 Task: Look for products with cinnamon flavor in the category "Pretzels".
Action: Mouse moved to (278, 137)
Screenshot: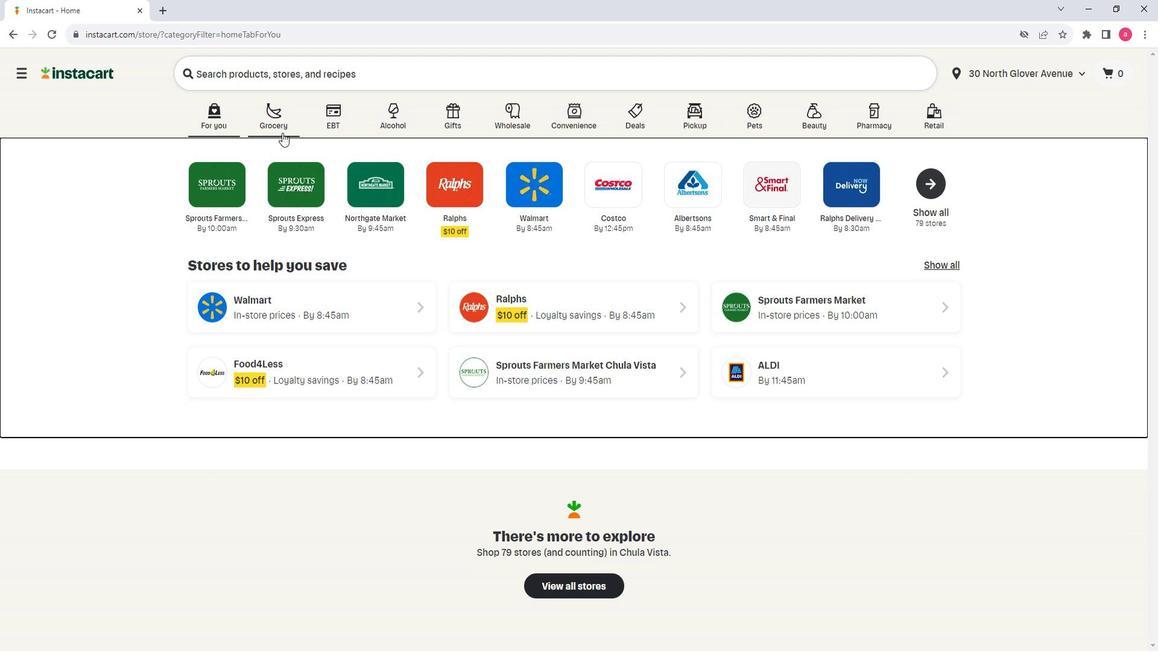 
Action: Mouse pressed left at (278, 137)
Screenshot: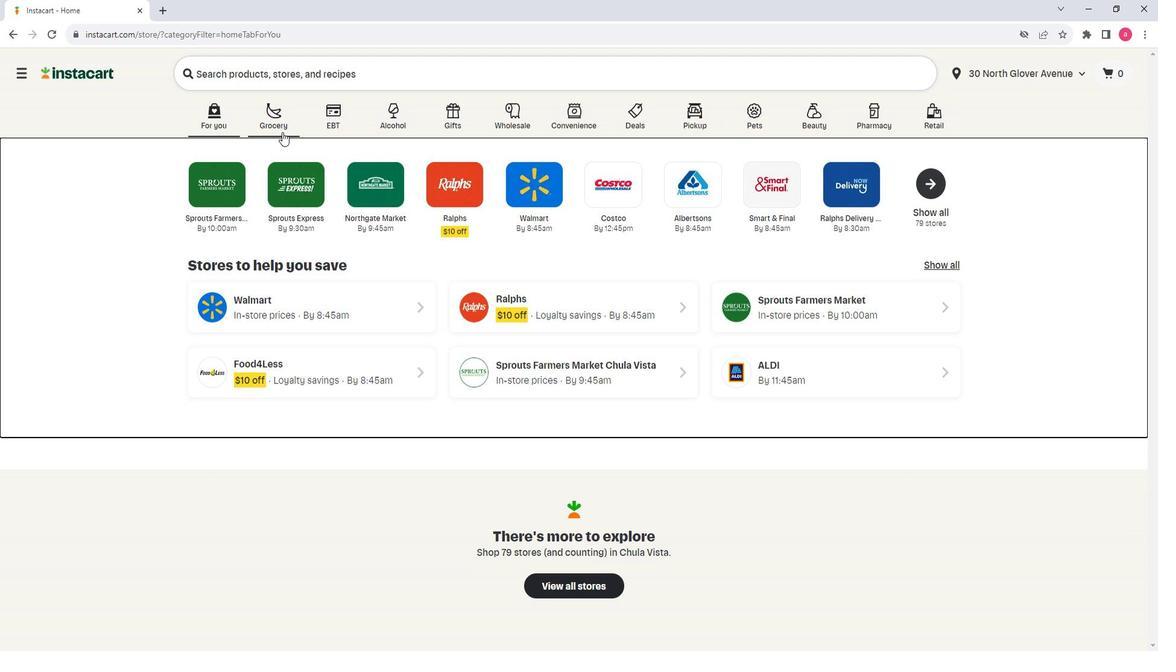 
Action: Mouse moved to (241, 344)
Screenshot: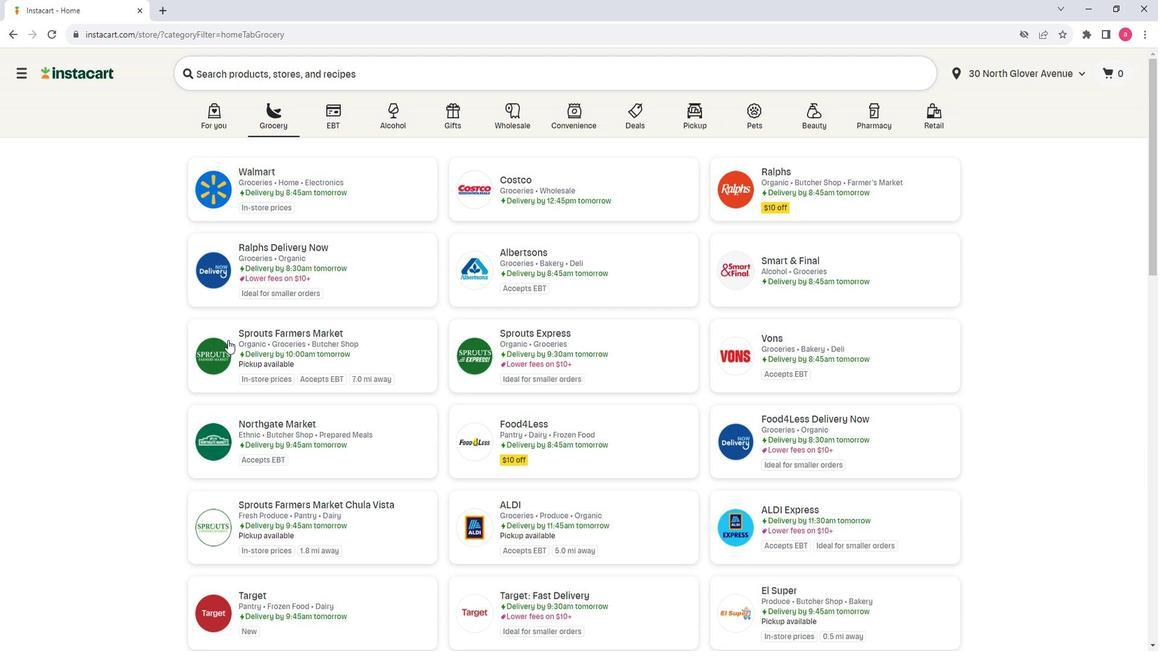 
Action: Mouse pressed left at (241, 344)
Screenshot: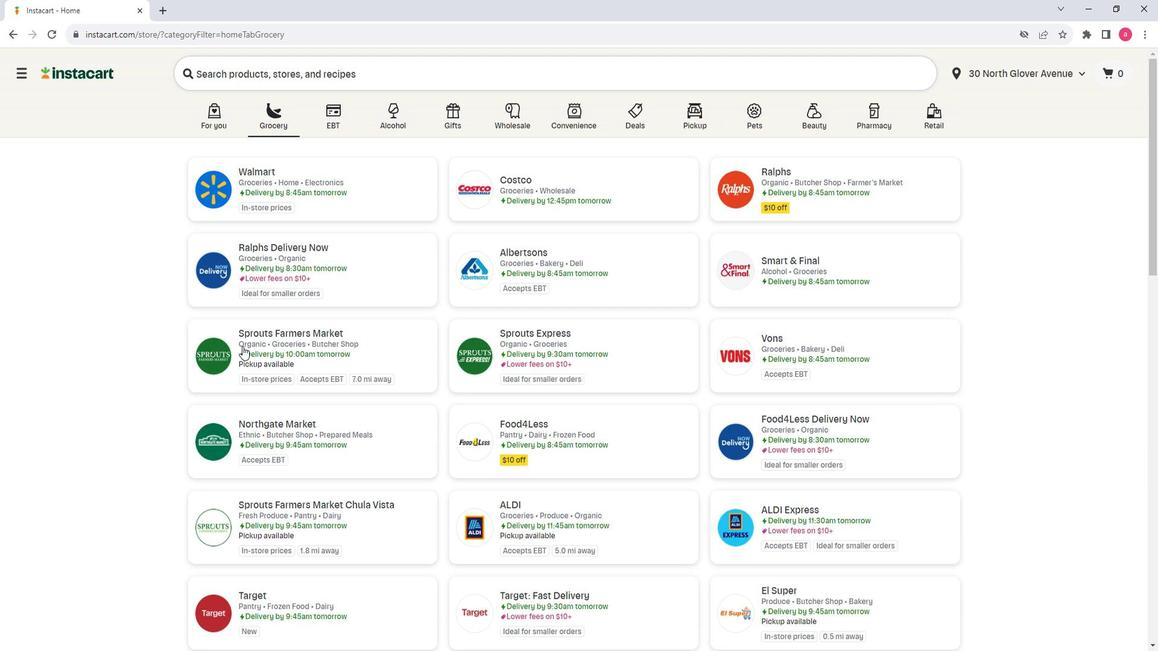
Action: Mouse moved to (138, 344)
Screenshot: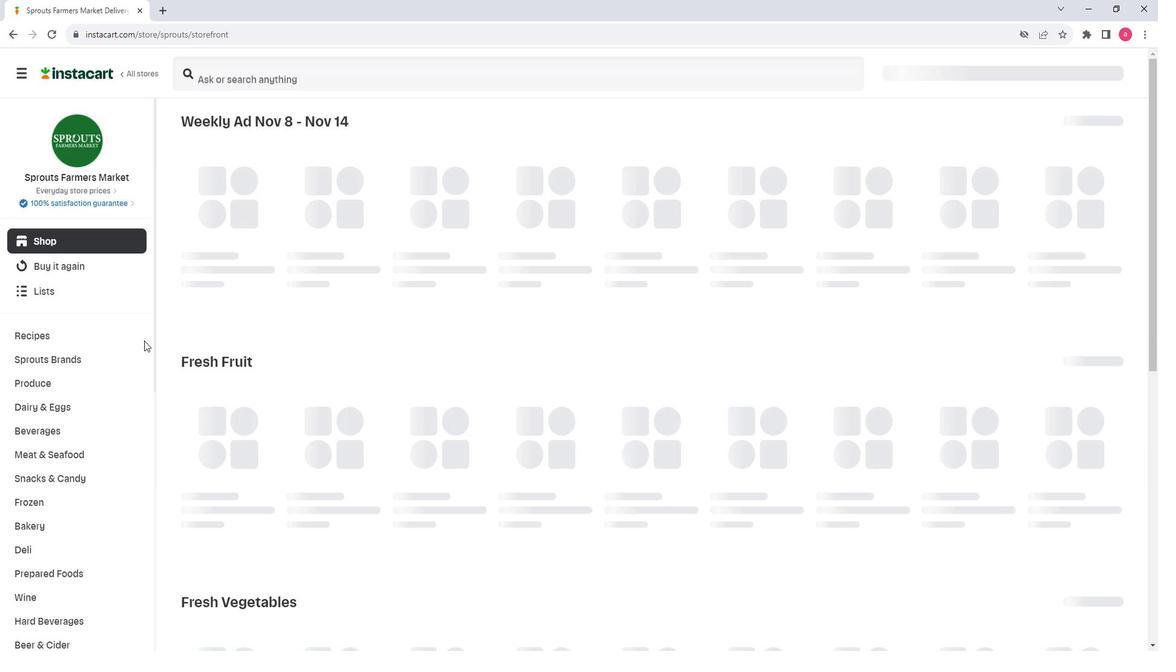 
Action: Mouse scrolled (138, 343) with delta (0, 0)
Screenshot: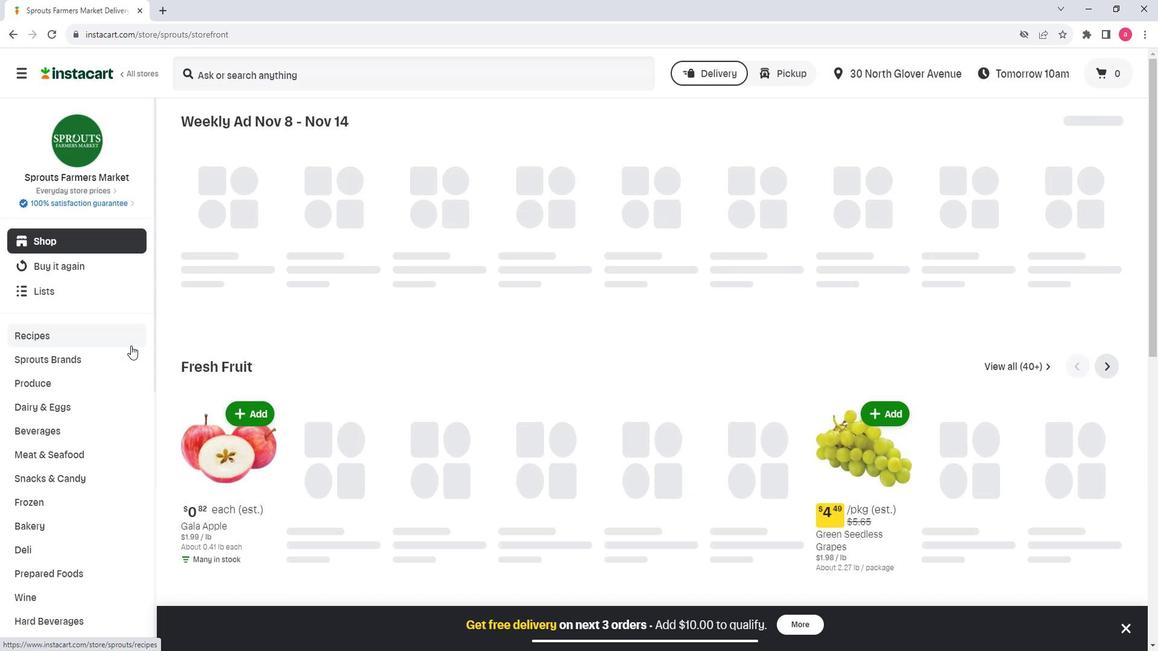 
Action: Mouse moved to (77, 422)
Screenshot: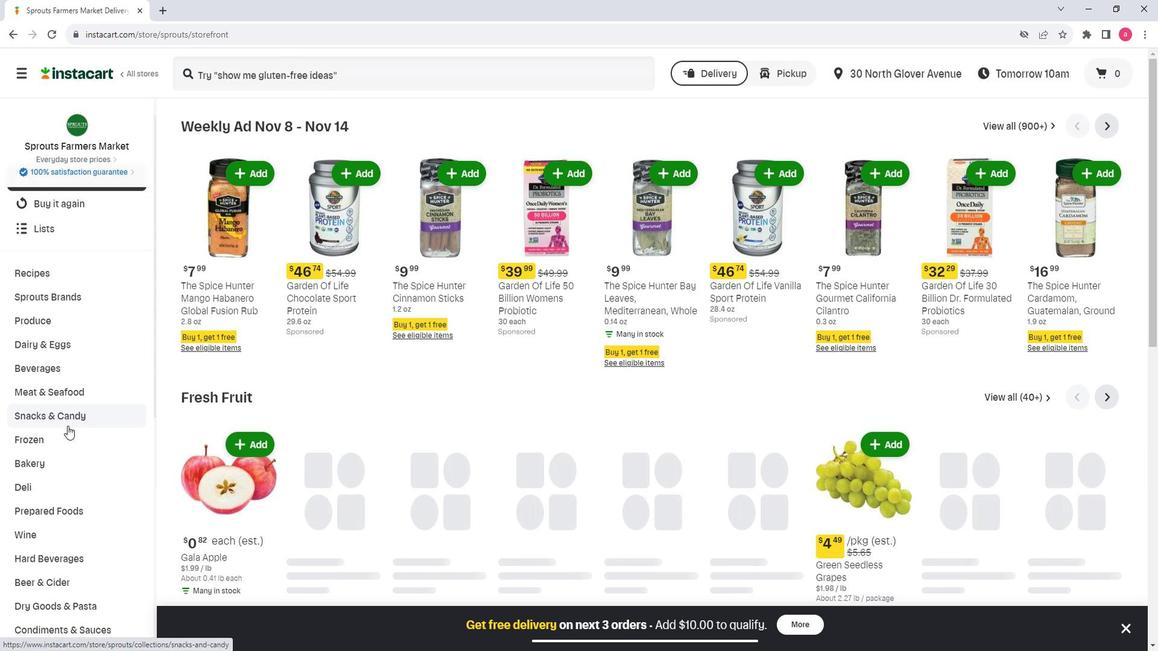 
Action: Mouse pressed left at (77, 422)
Screenshot: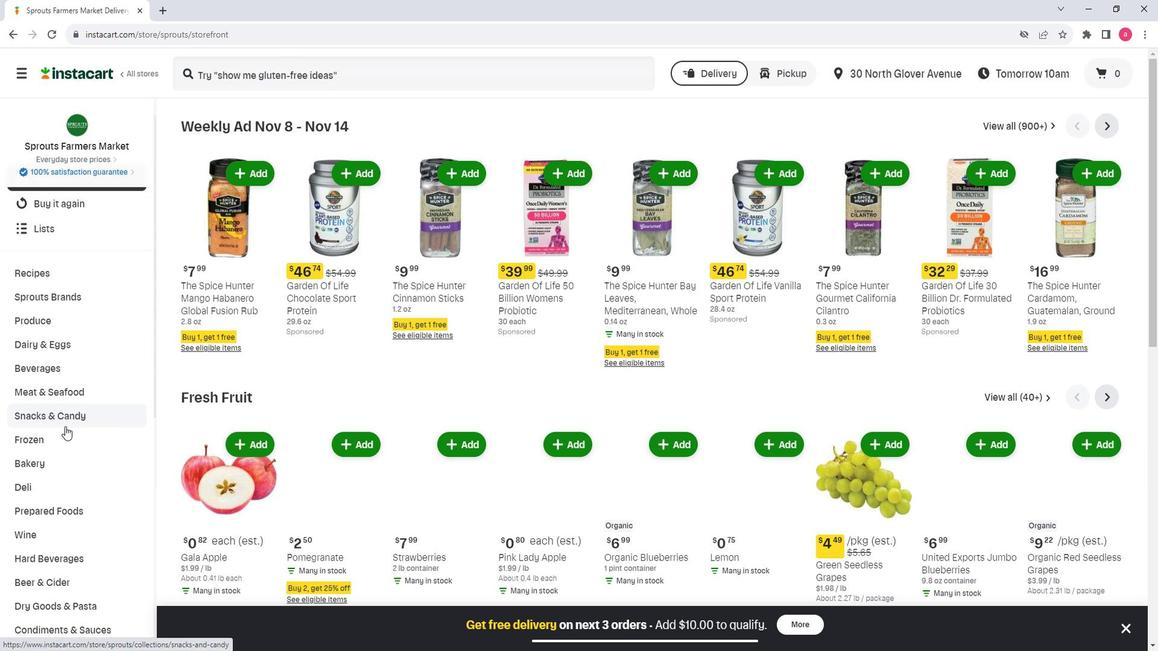 
Action: Mouse moved to (122, 439)
Screenshot: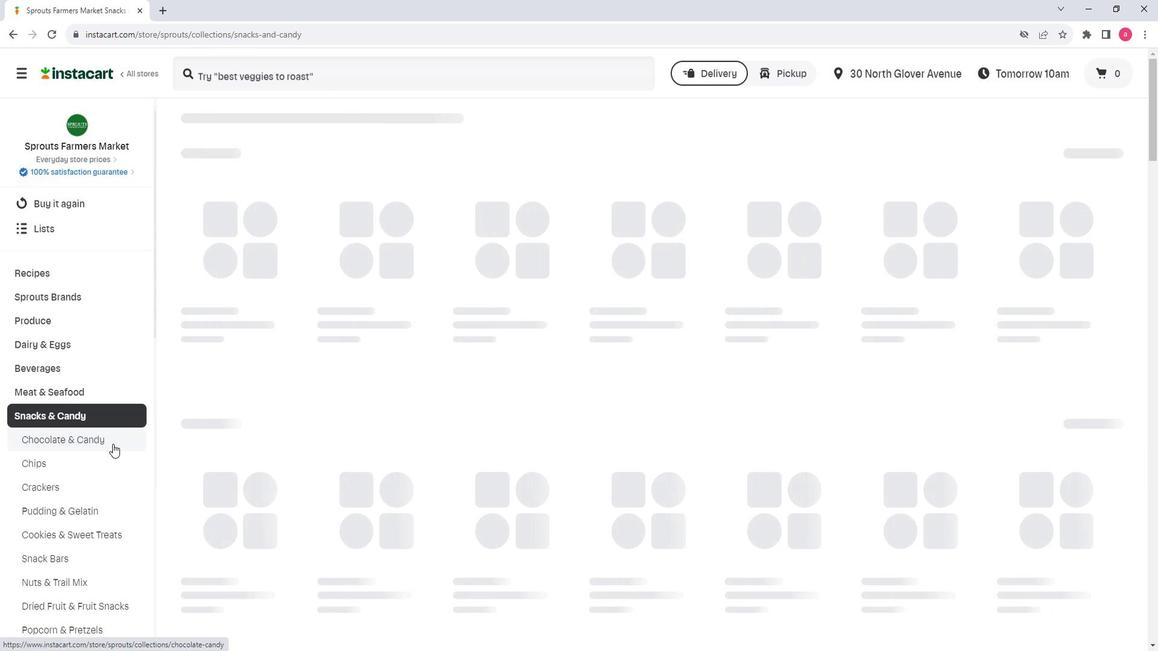 
Action: Mouse scrolled (122, 438) with delta (0, 0)
Screenshot: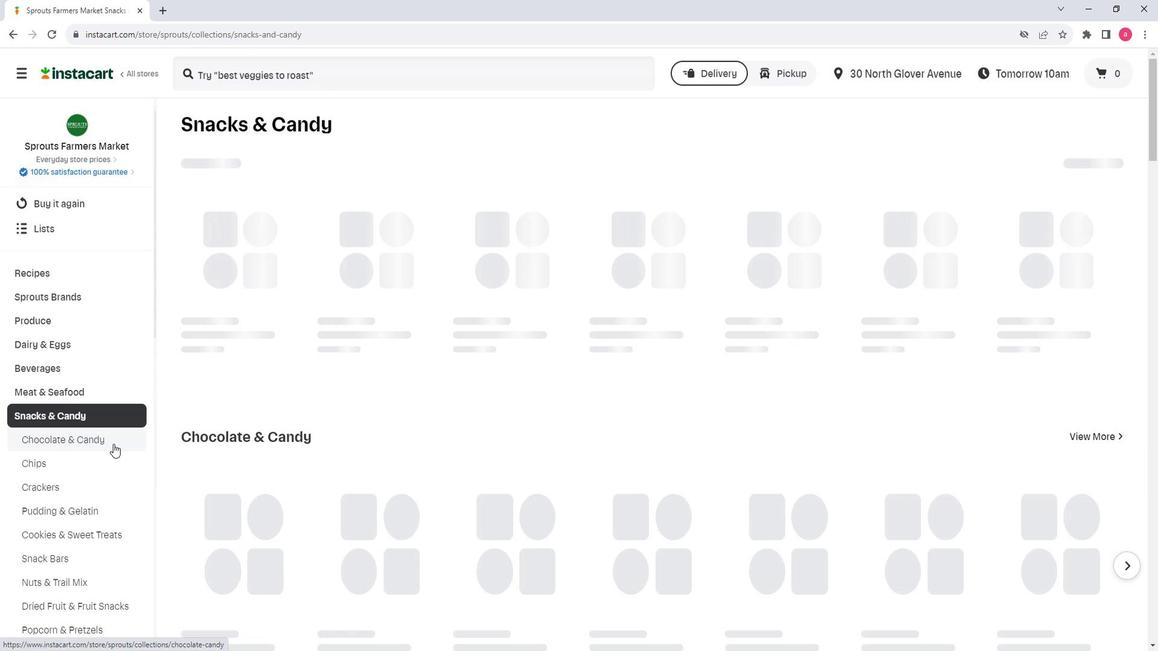
Action: Mouse scrolled (122, 438) with delta (0, 0)
Screenshot: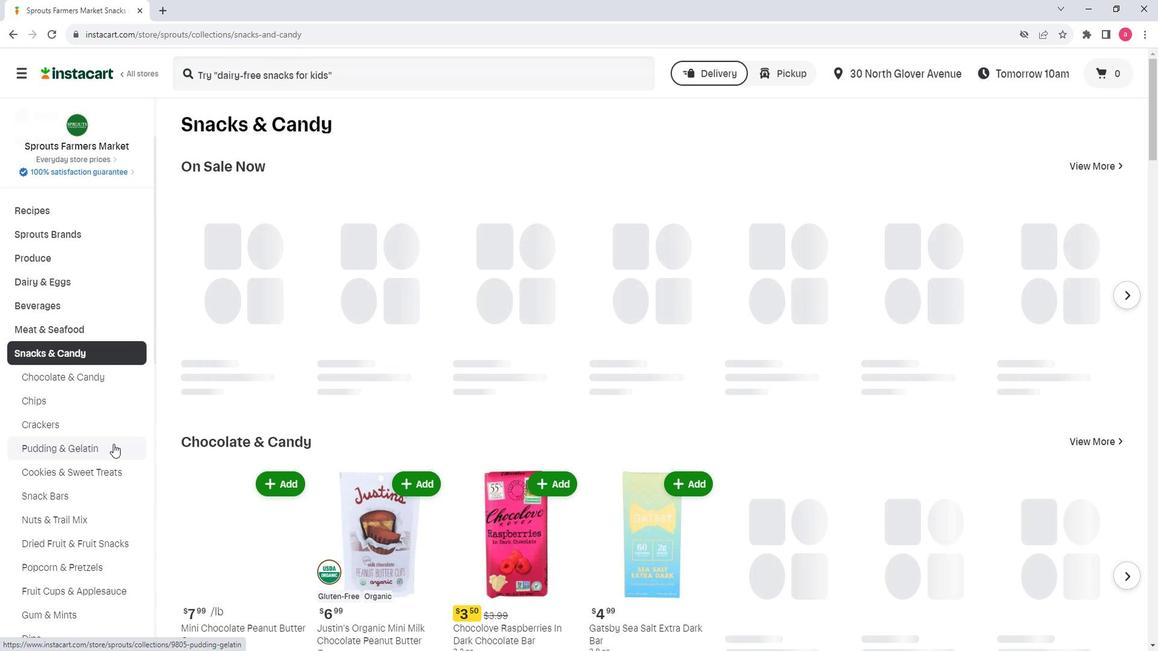 
Action: Mouse moved to (83, 498)
Screenshot: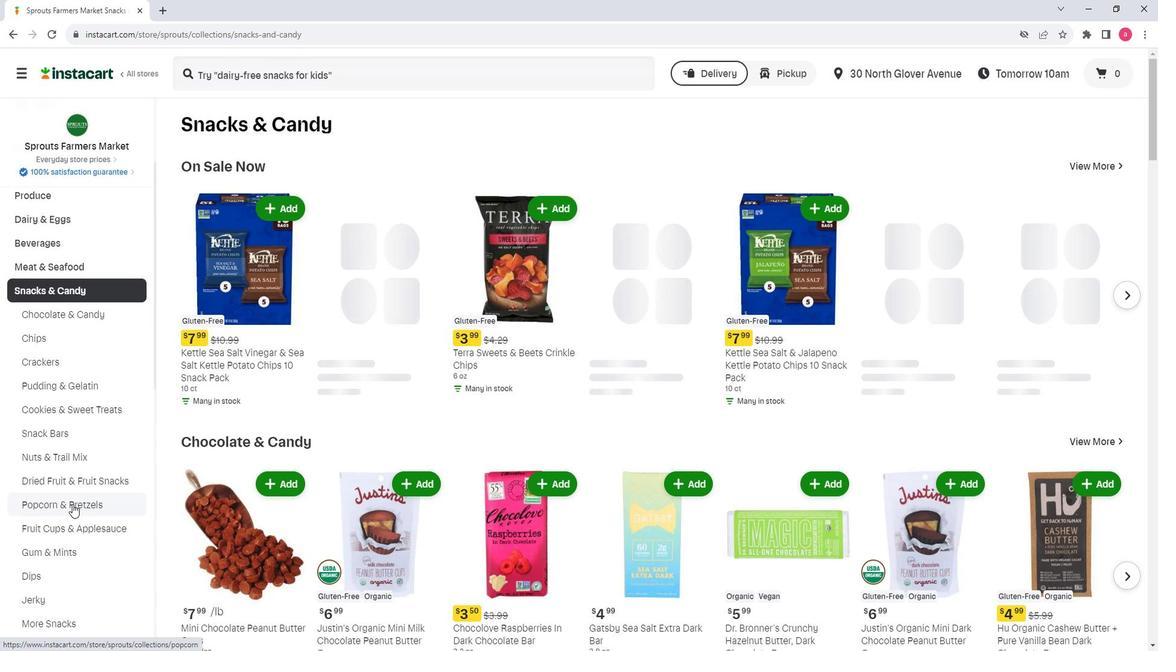 
Action: Mouse pressed left at (83, 498)
Screenshot: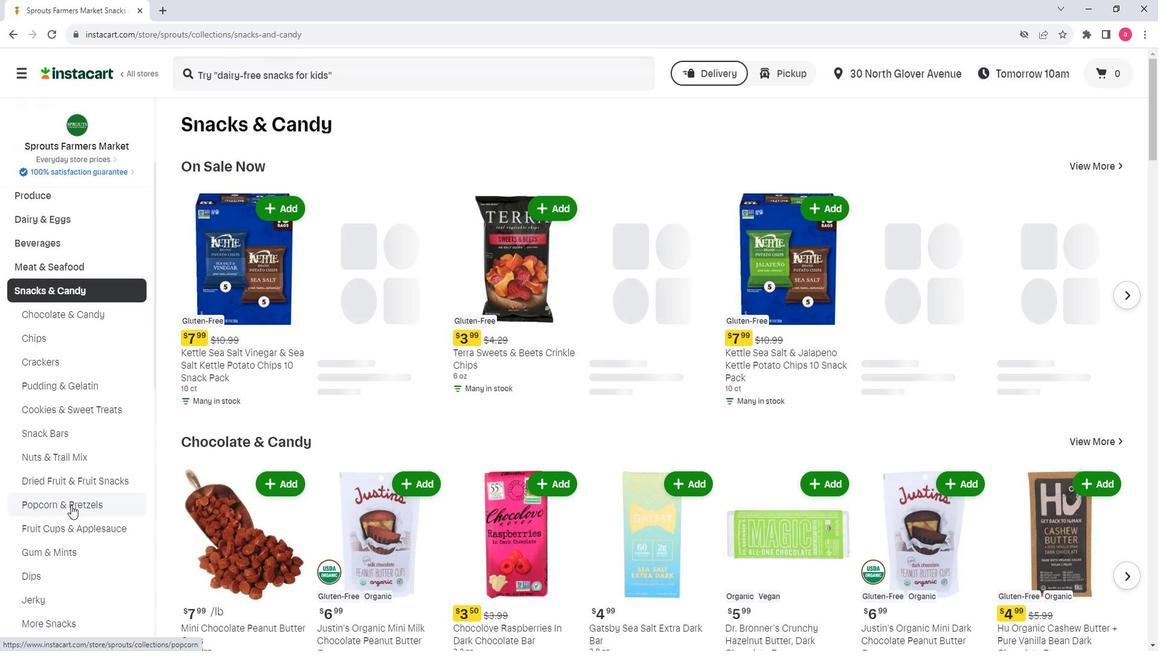 
Action: Mouse moved to (308, 184)
Screenshot: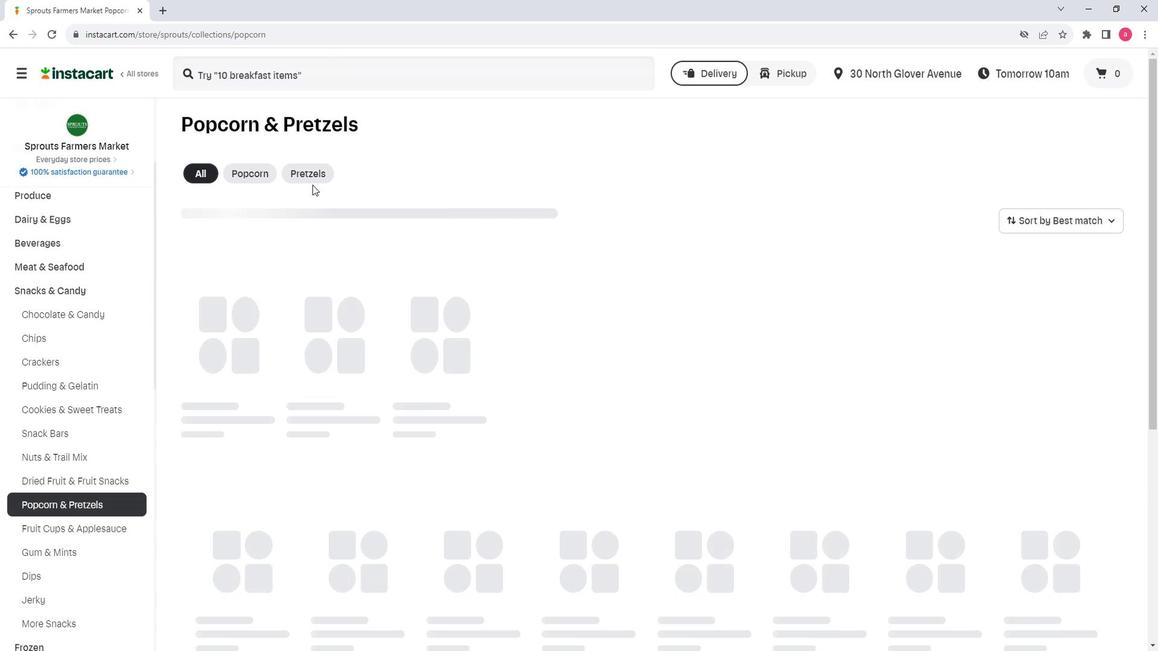 
Action: Mouse pressed left at (308, 184)
Screenshot: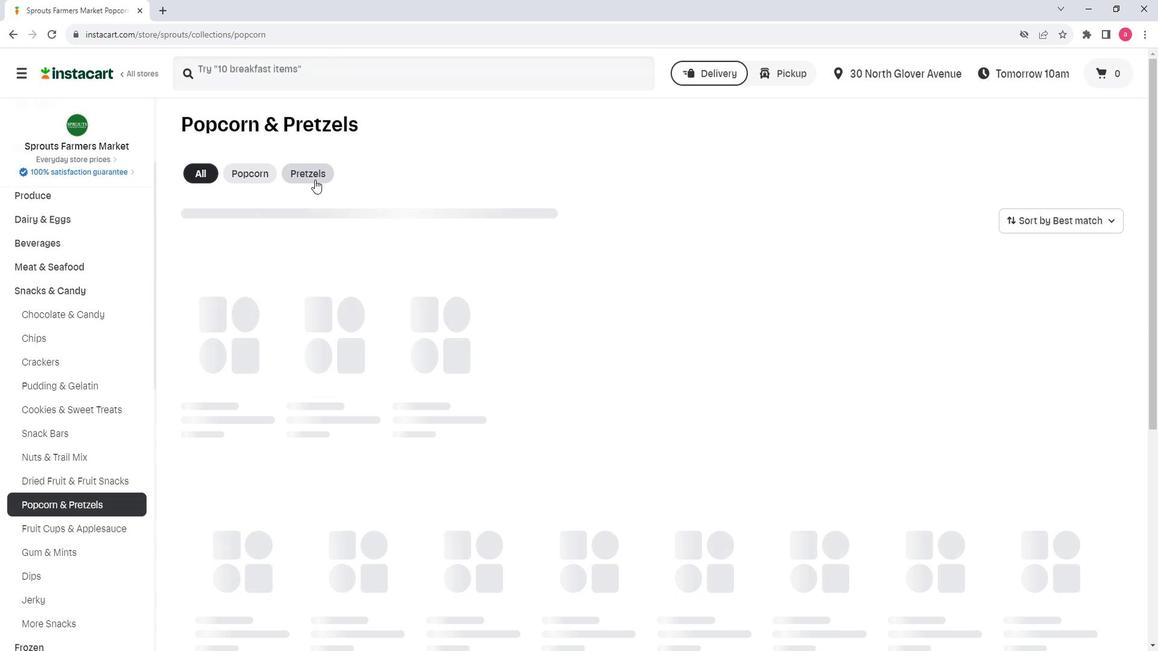 
Action: Mouse moved to (203, 231)
Screenshot: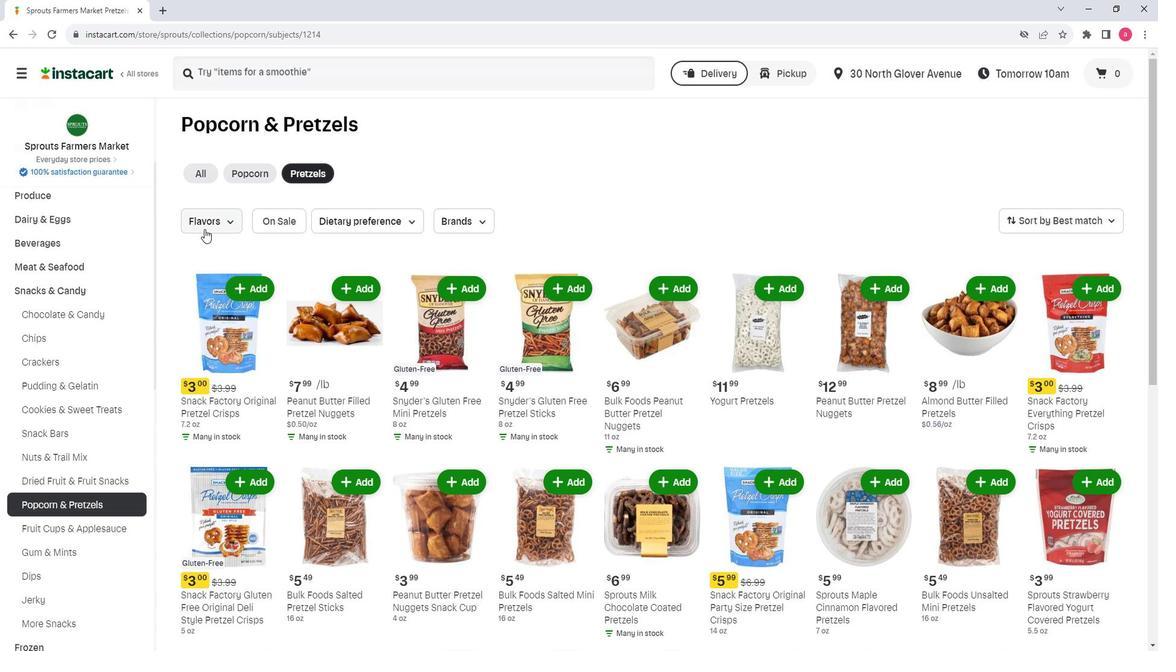 
Action: Mouse pressed left at (203, 231)
Screenshot: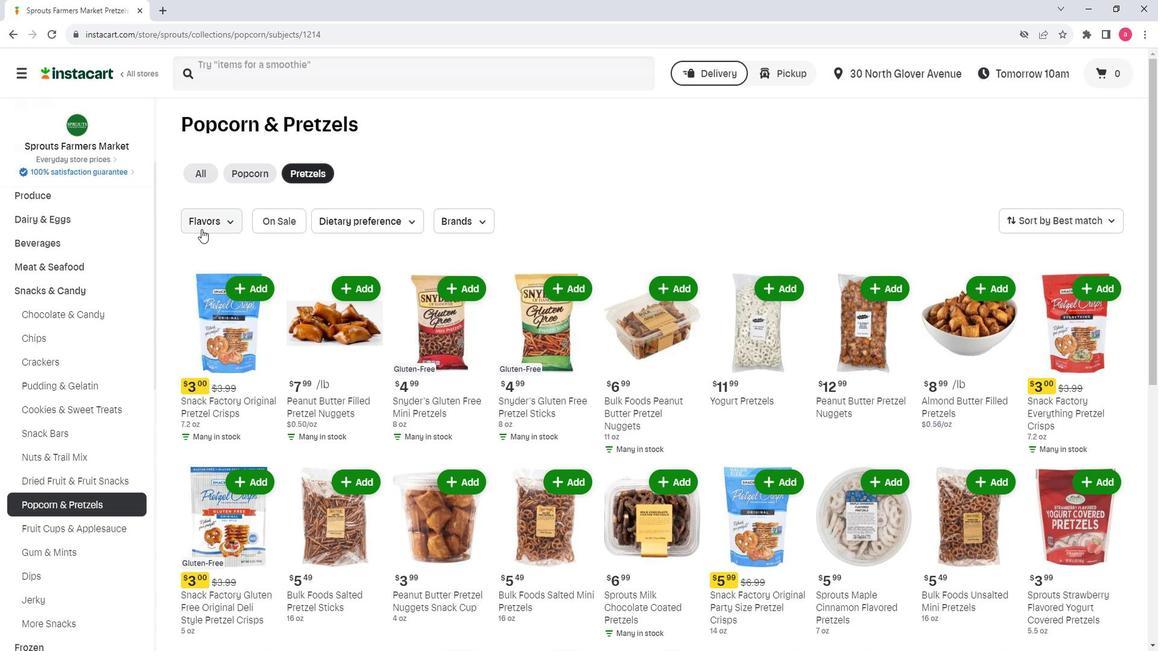 
Action: Mouse moved to (255, 286)
Screenshot: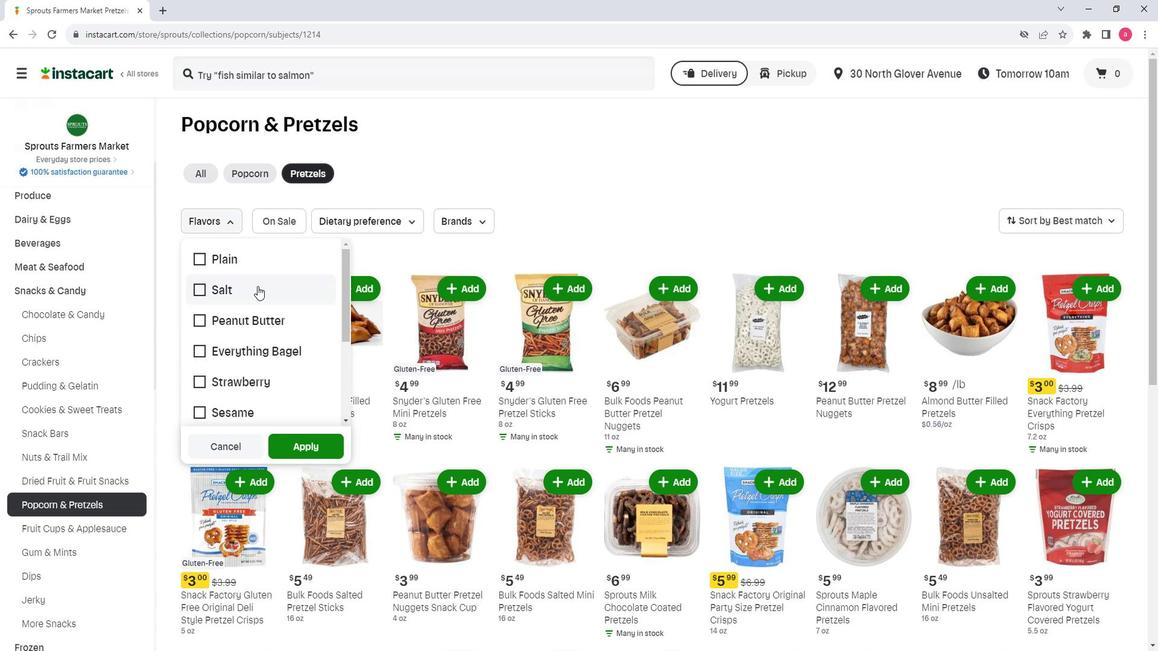 
Action: Mouse scrolled (255, 286) with delta (0, 0)
Screenshot: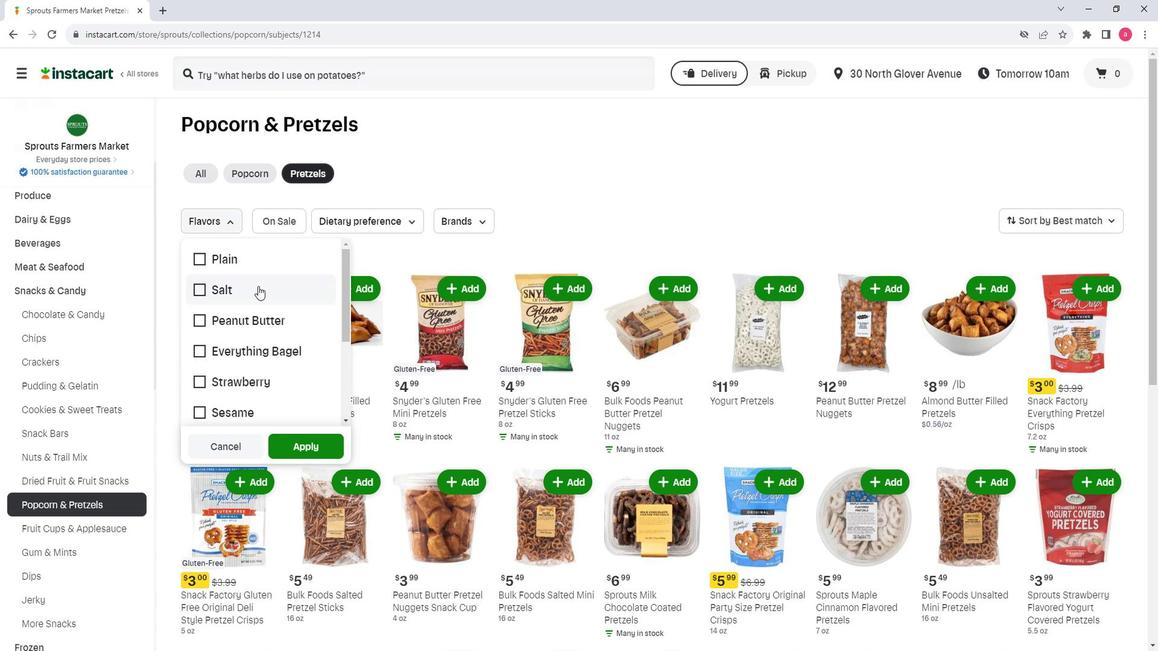 
Action: Mouse scrolled (255, 286) with delta (0, 0)
Screenshot: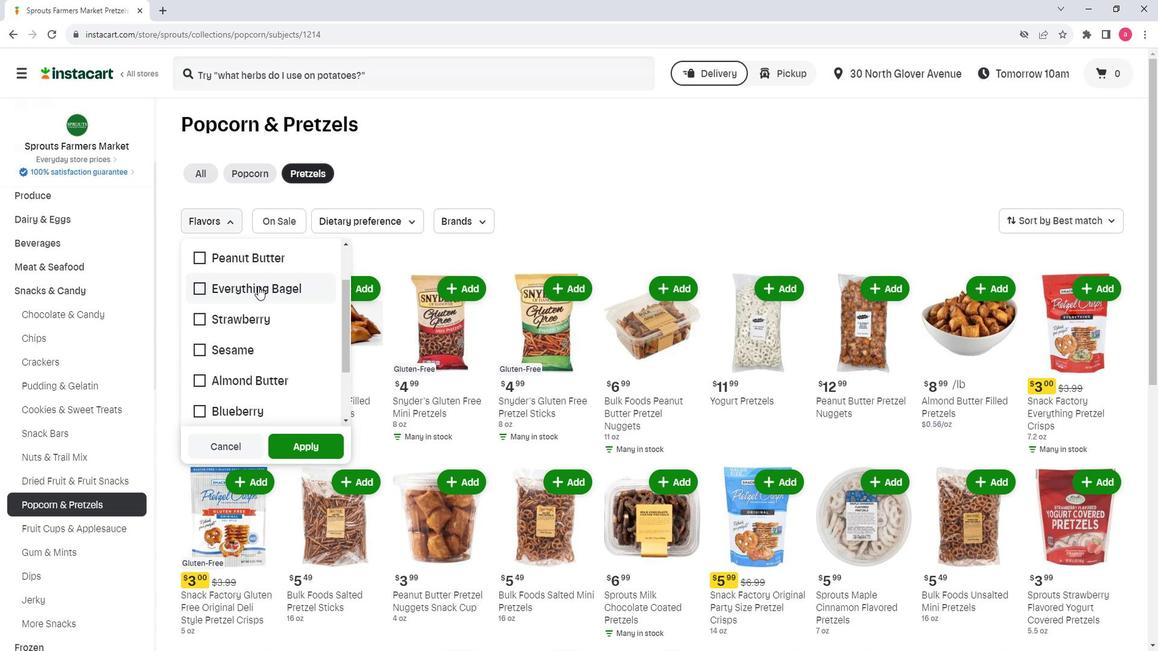 
Action: Mouse scrolled (255, 286) with delta (0, 0)
Screenshot: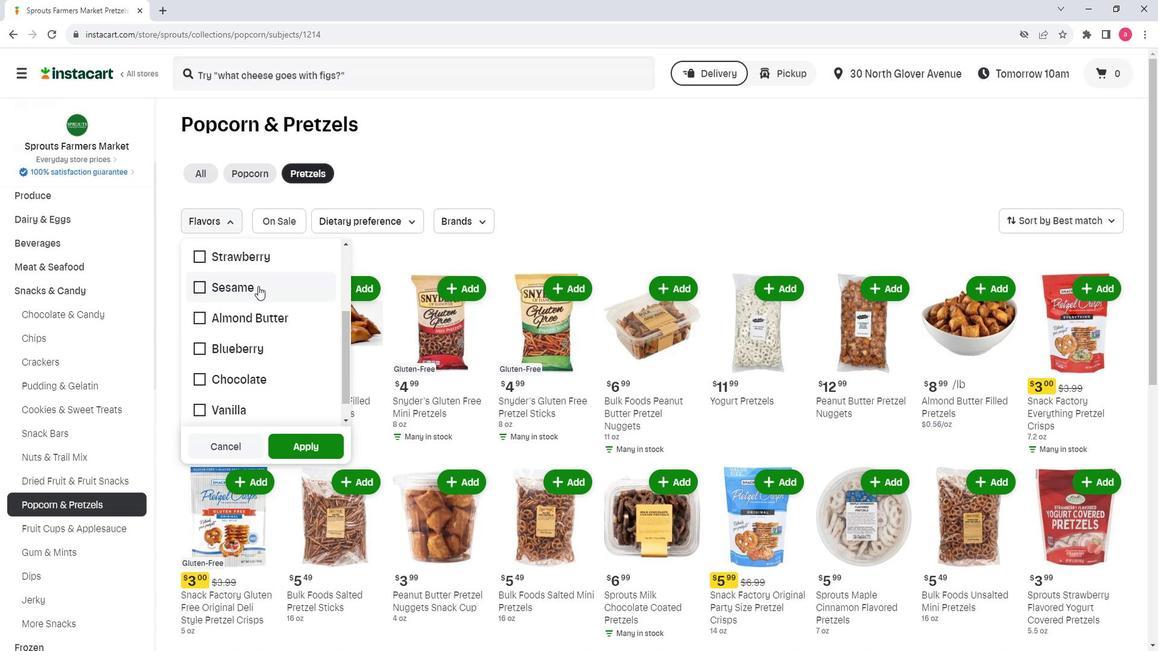 
Action: Mouse moved to (252, 371)
Screenshot: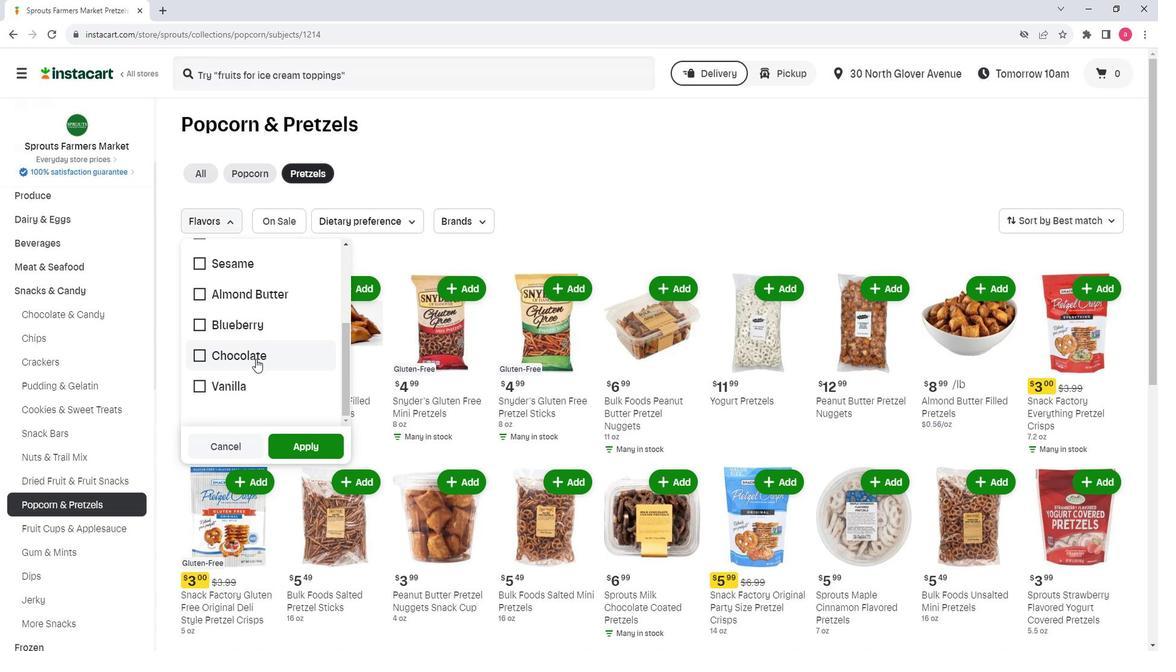 
Action: Mouse scrolled (252, 371) with delta (0, 0)
Screenshot: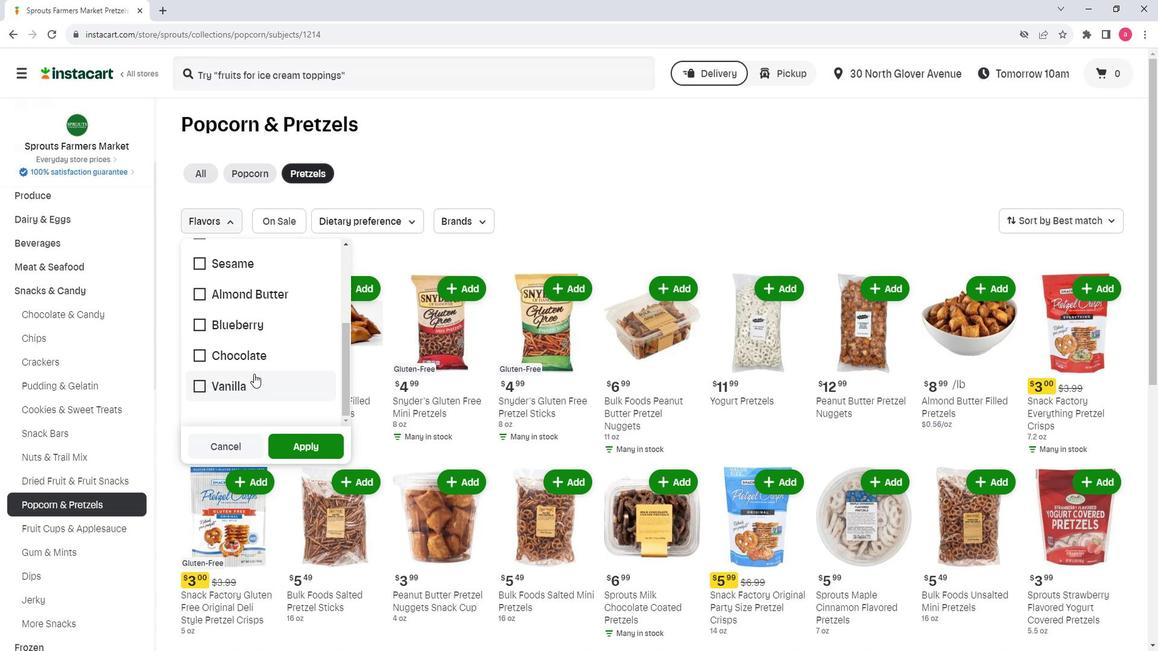 
Action: Mouse scrolled (252, 371) with delta (0, 0)
Screenshot: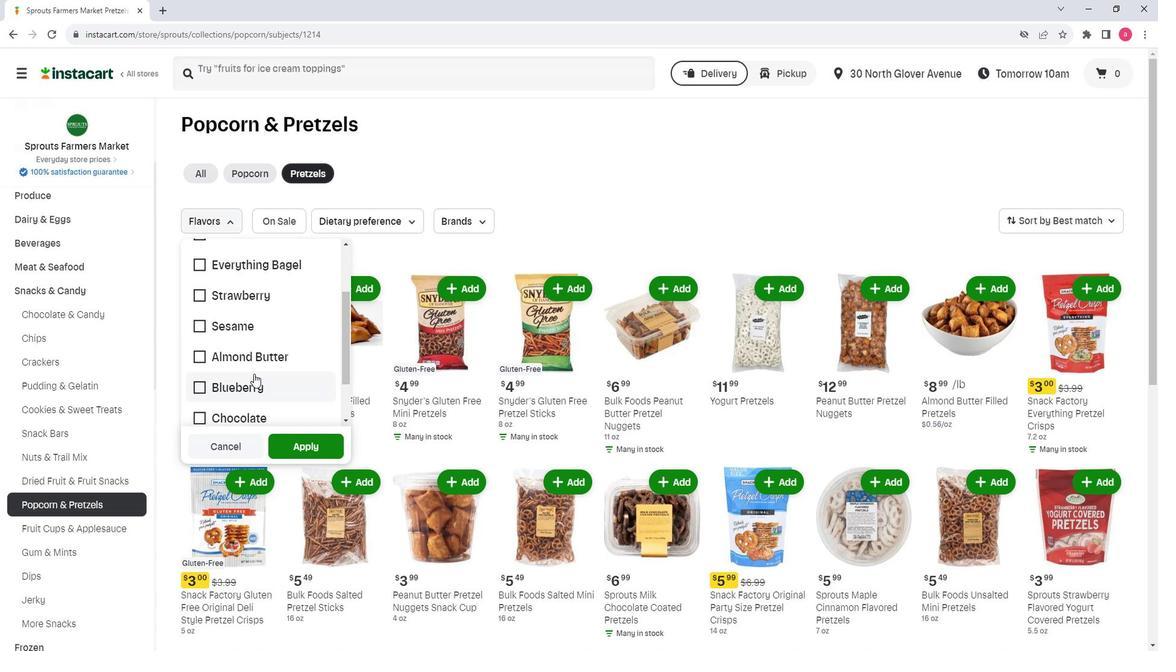 
Action: Mouse scrolled (252, 371) with delta (0, 0)
Screenshot: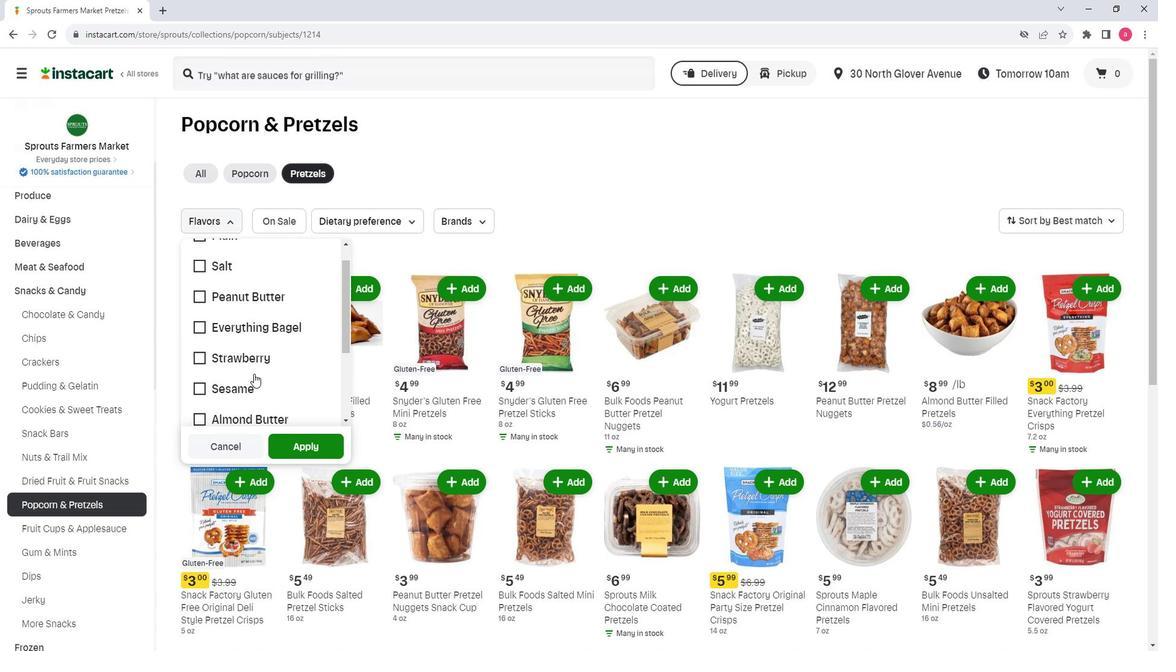 
Action: Mouse scrolled (252, 371) with delta (0, 0)
Screenshot: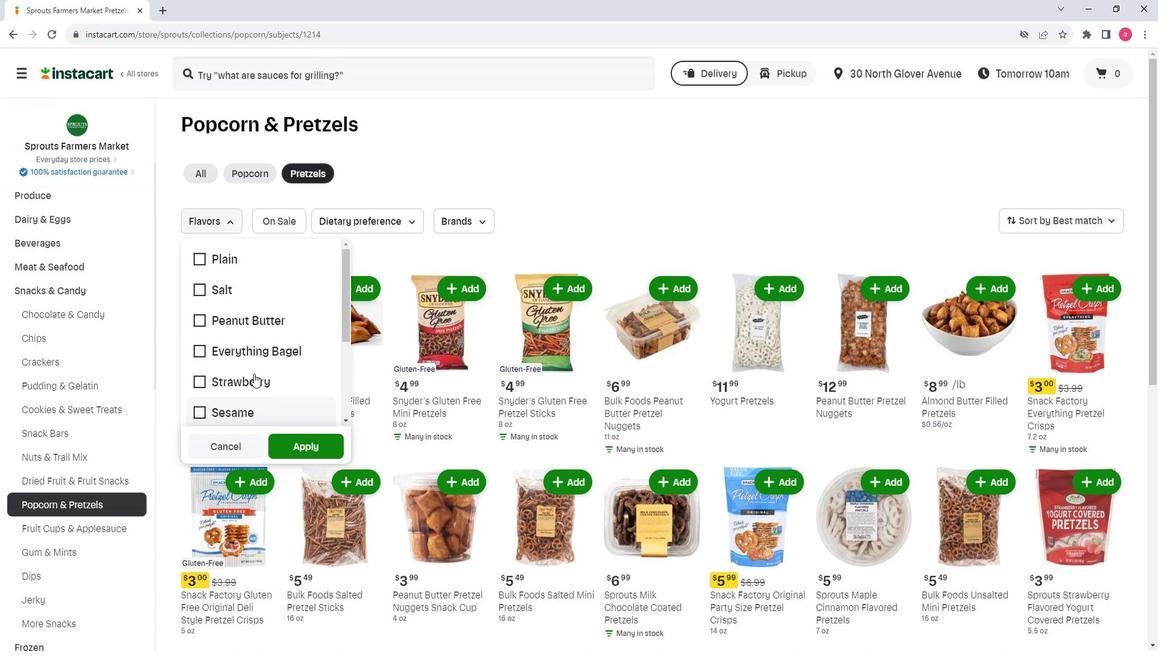 
Action: Mouse scrolled (252, 370) with delta (0, 0)
Screenshot: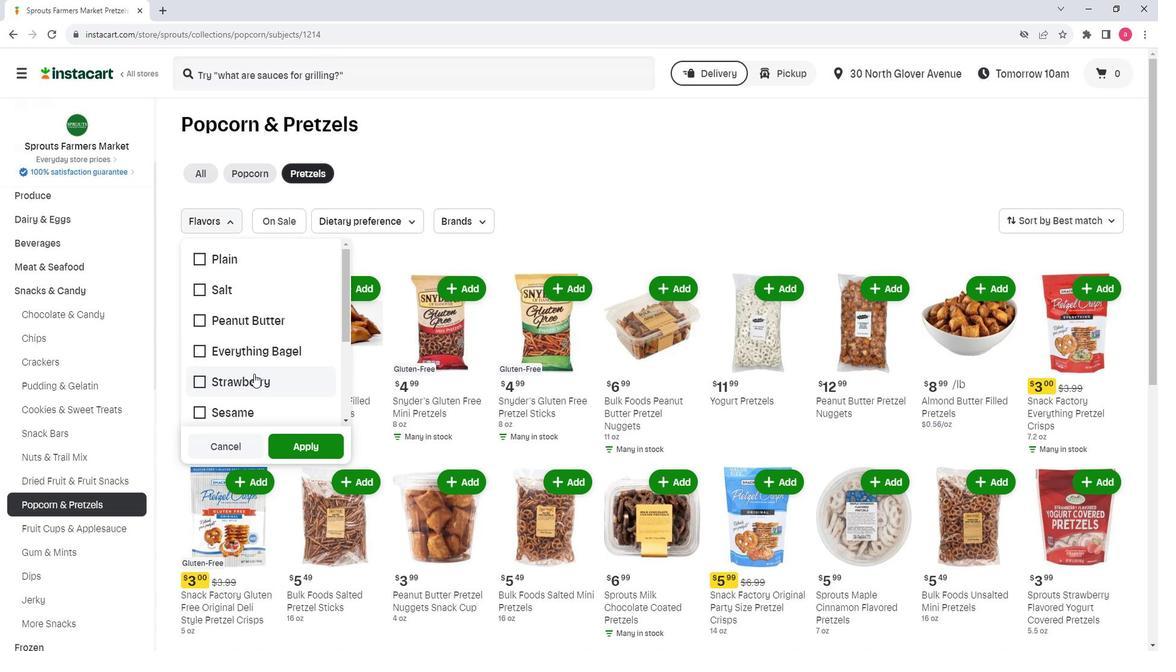
Action: Mouse scrolled (252, 370) with delta (0, 0)
Screenshot: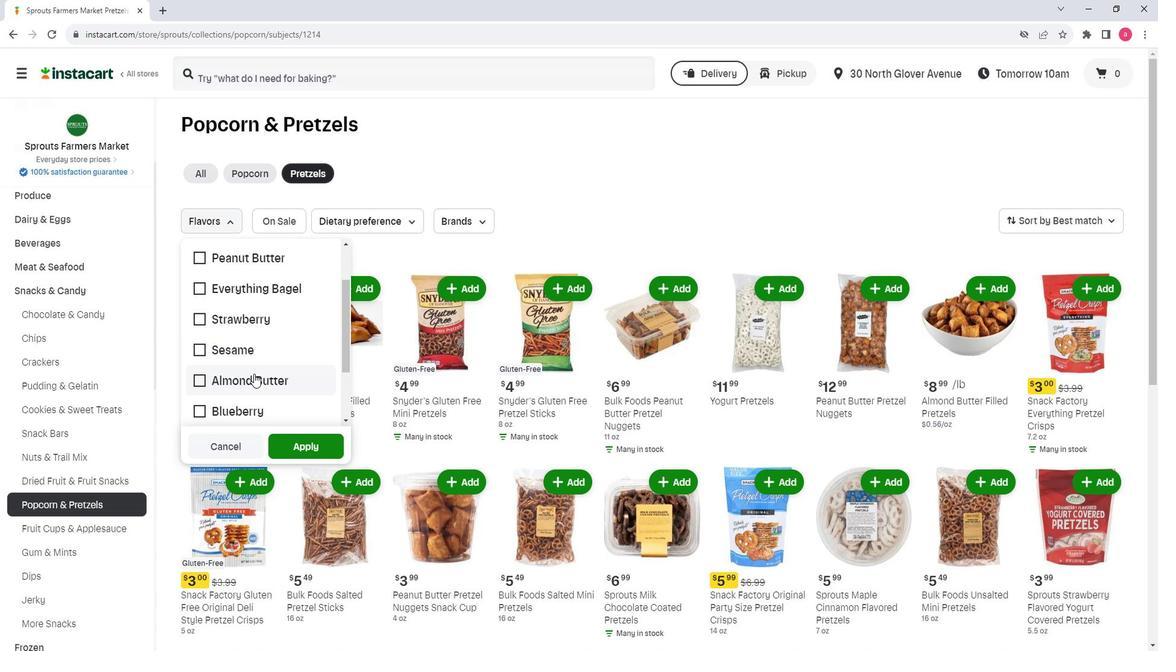 
Action: Mouse scrolled (252, 370) with delta (0, 0)
Screenshot: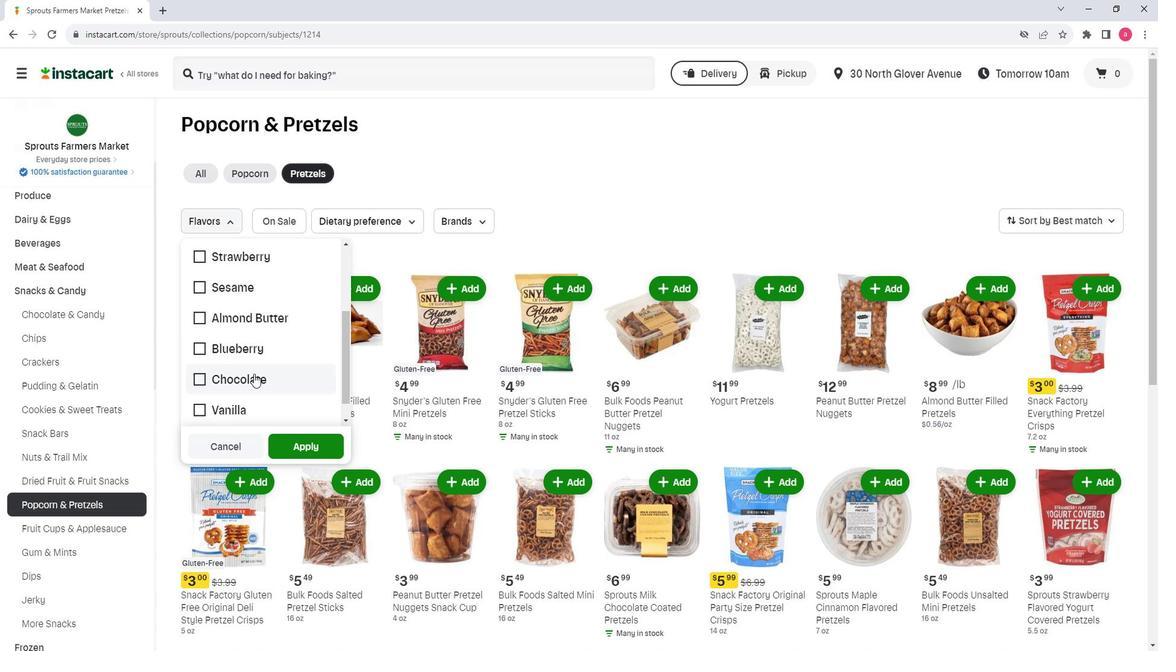 
